 Task: Create a rule when custom fields due date iscleared by anyone except me.
Action: Mouse moved to (921, 225)
Screenshot: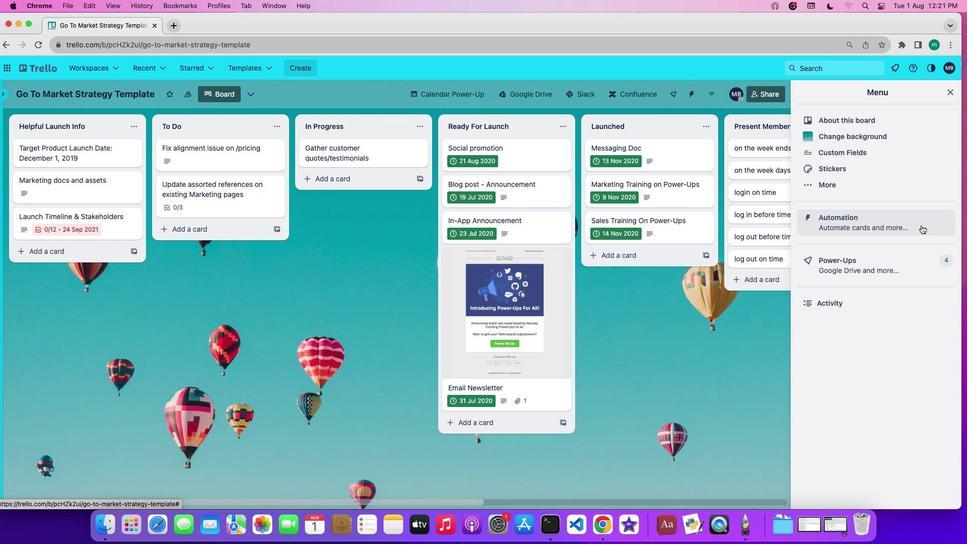 
Action: Mouse pressed left at (921, 225)
Screenshot: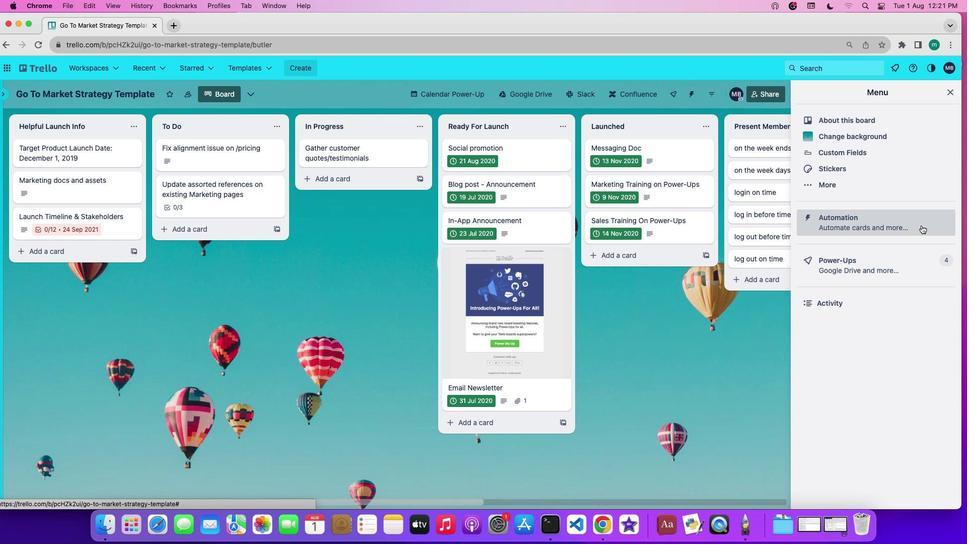 
Action: Mouse moved to (70, 180)
Screenshot: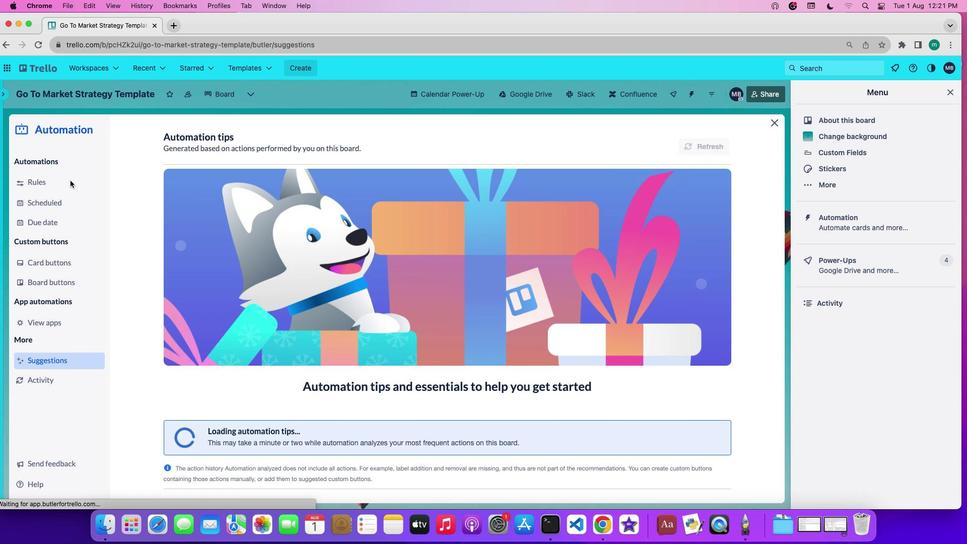 
Action: Mouse pressed left at (70, 180)
Screenshot: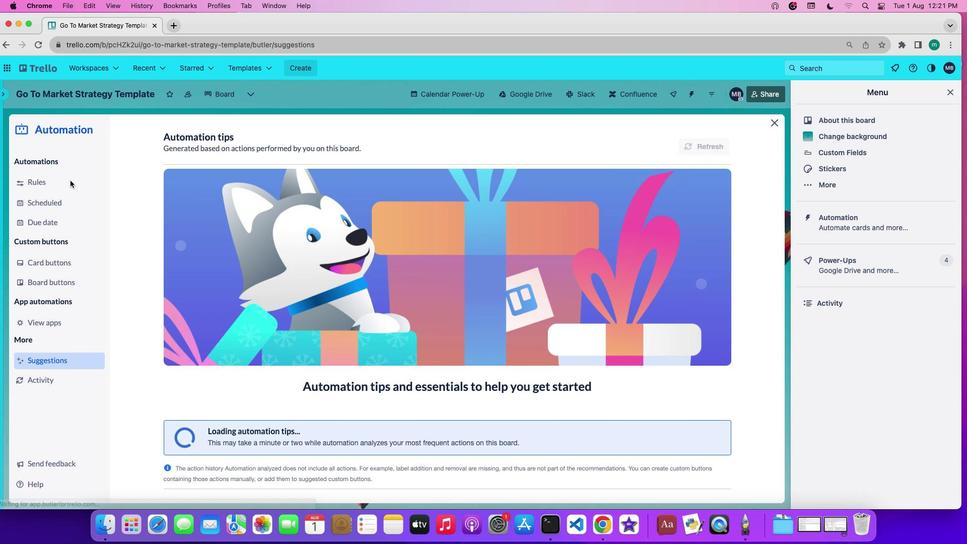 
Action: Mouse moved to (246, 365)
Screenshot: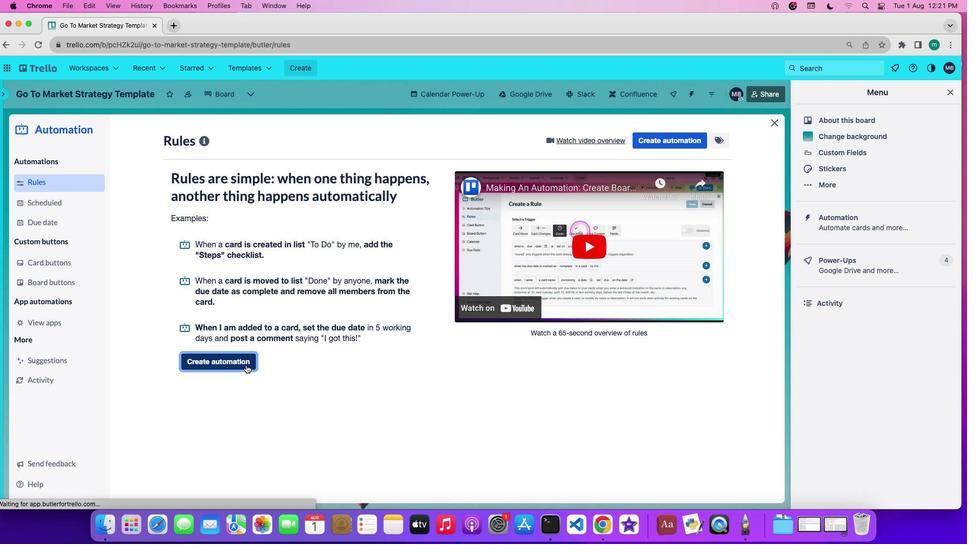 
Action: Mouse pressed left at (246, 365)
Screenshot: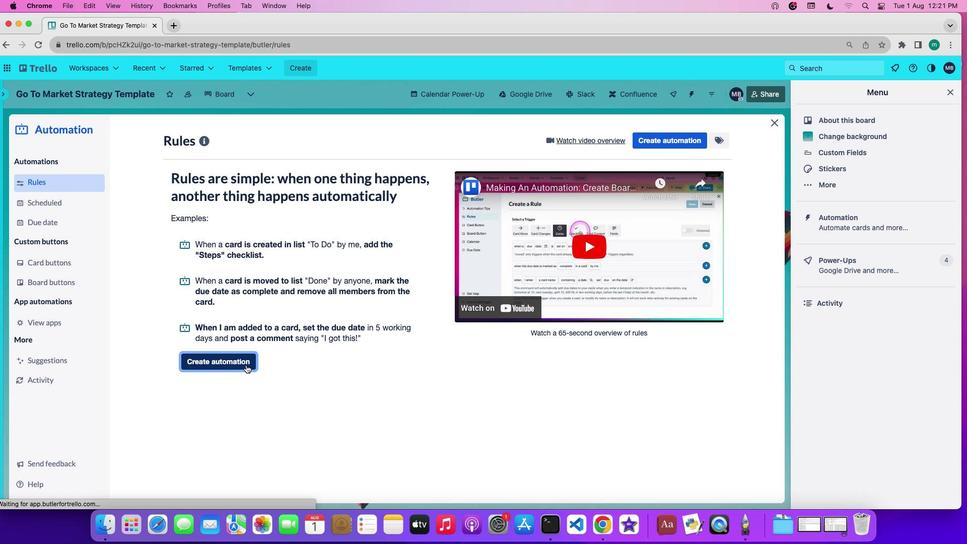 
Action: Mouse moved to (460, 235)
Screenshot: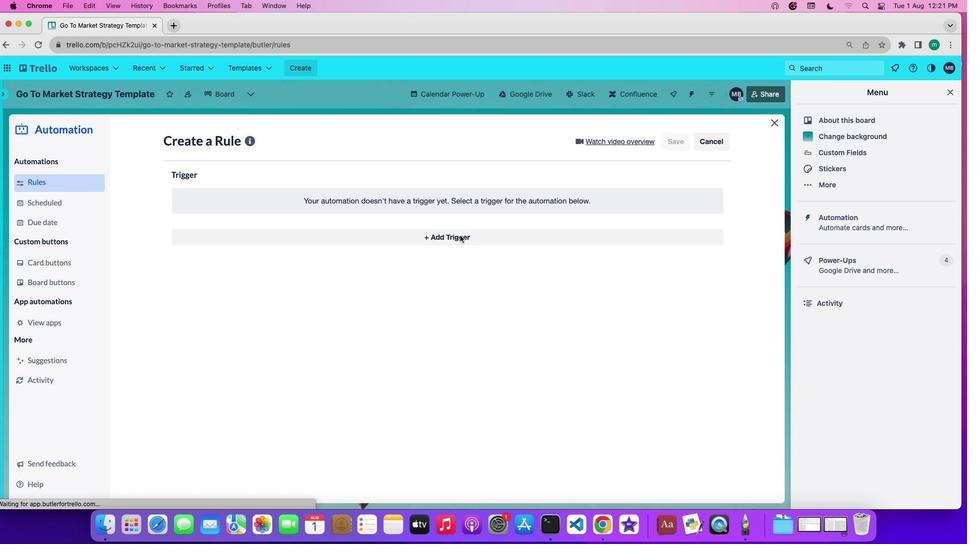 
Action: Mouse pressed left at (460, 235)
Screenshot: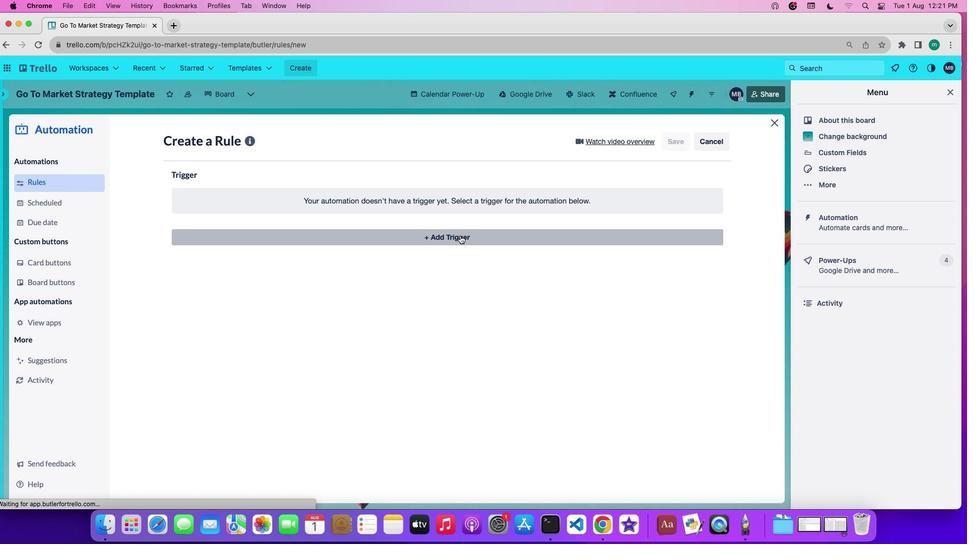 
Action: Mouse moved to (398, 277)
Screenshot: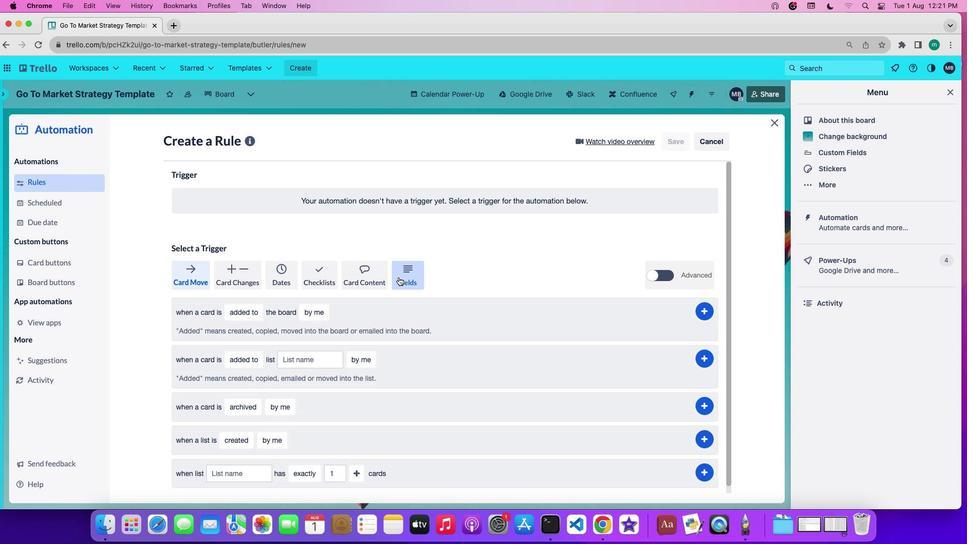 
Action: Mouse pressed left at (398, 277)
Screenshot: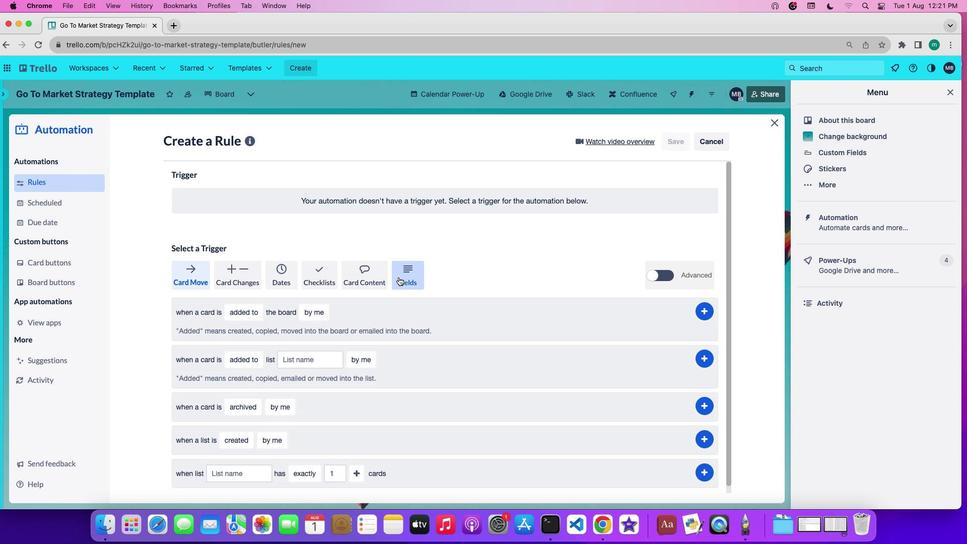 
Action: Mouse moved to (409, 338)
Screenshot: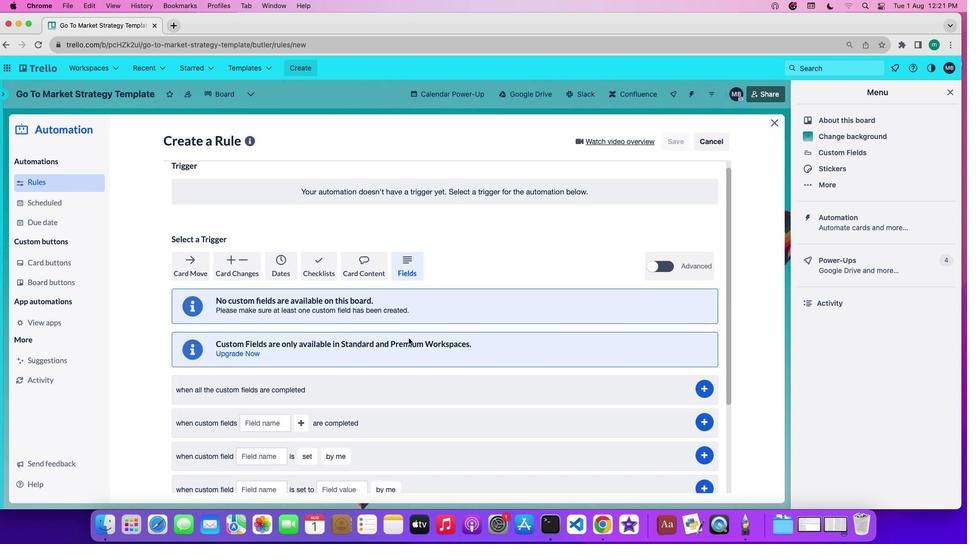 
Action: Mouse scrolled (409, 338) with delta (0, 0)
Screenshot: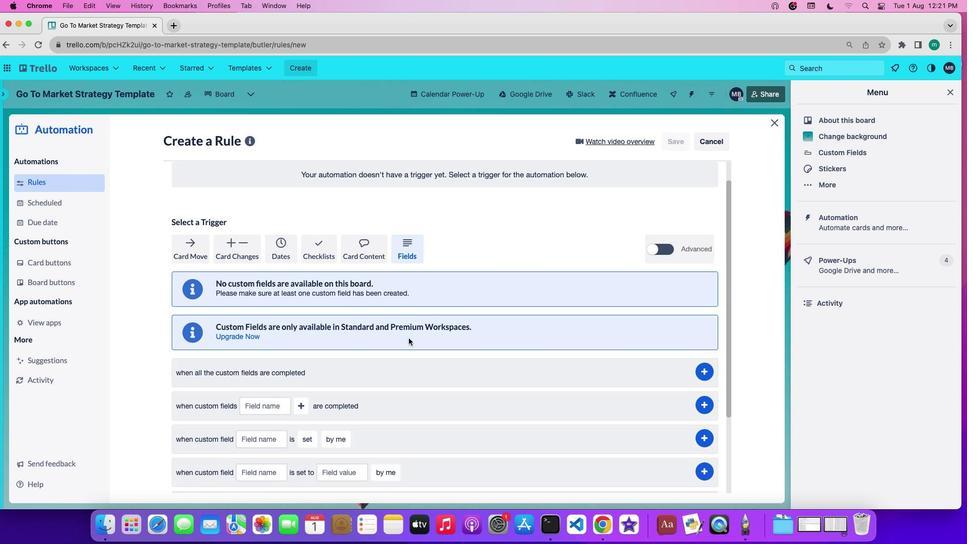 
Action: Mouse scrolled (409, 338) with delta (0, 0)
Screenshot: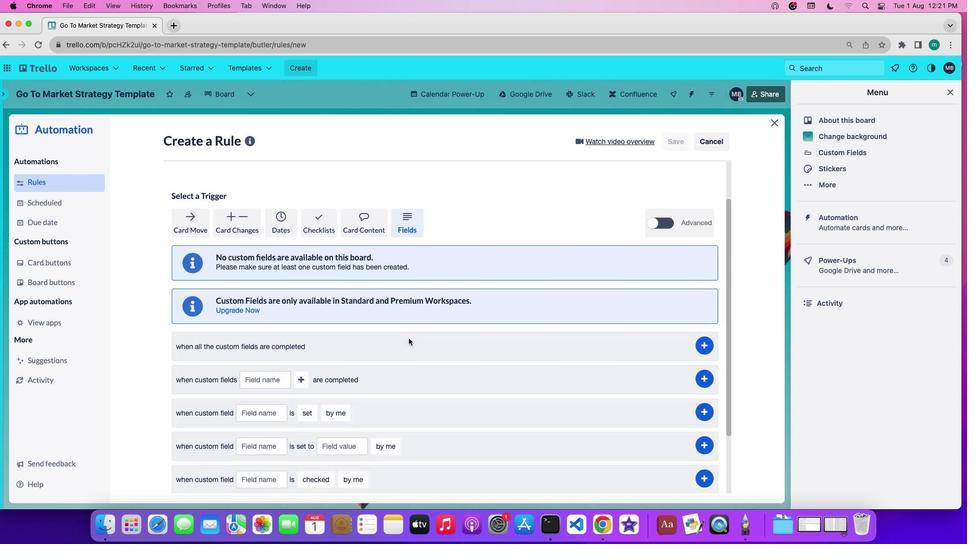 
Action: Mouse scrolled (409, 338) with delta (0, -1)
Screenshot: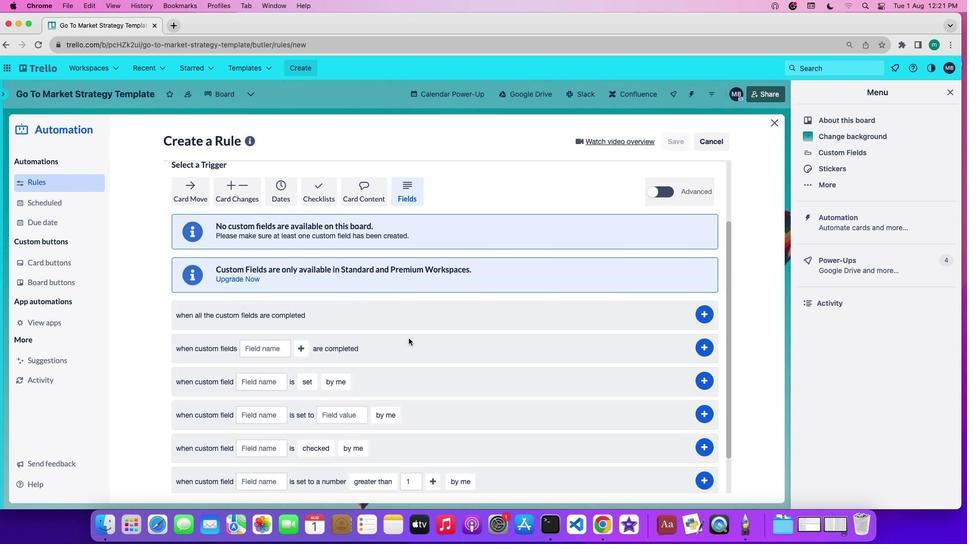 
Action: Mouse scrolled (409, 338) with delta (0, -2)
Screenshot: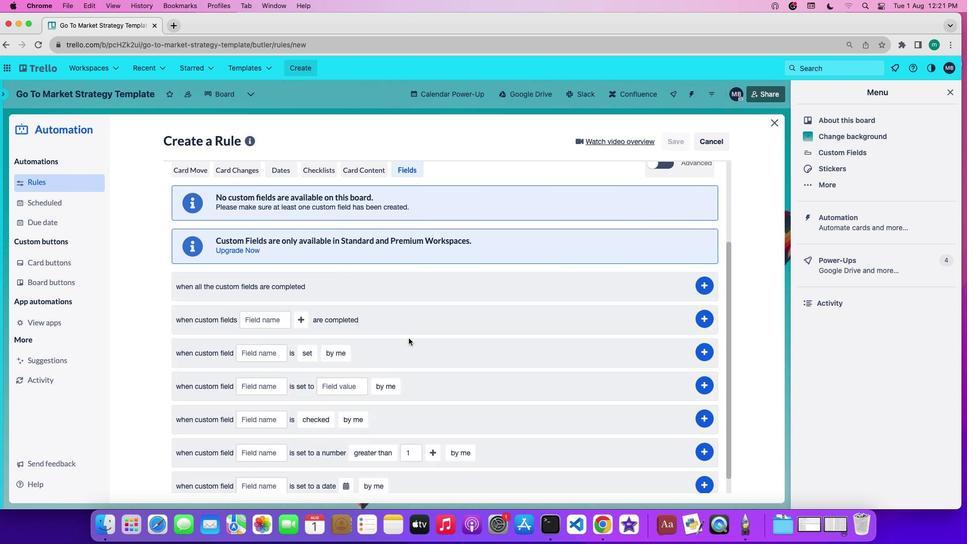 
Action: Mouse moved to (402, 332)
Screenshot: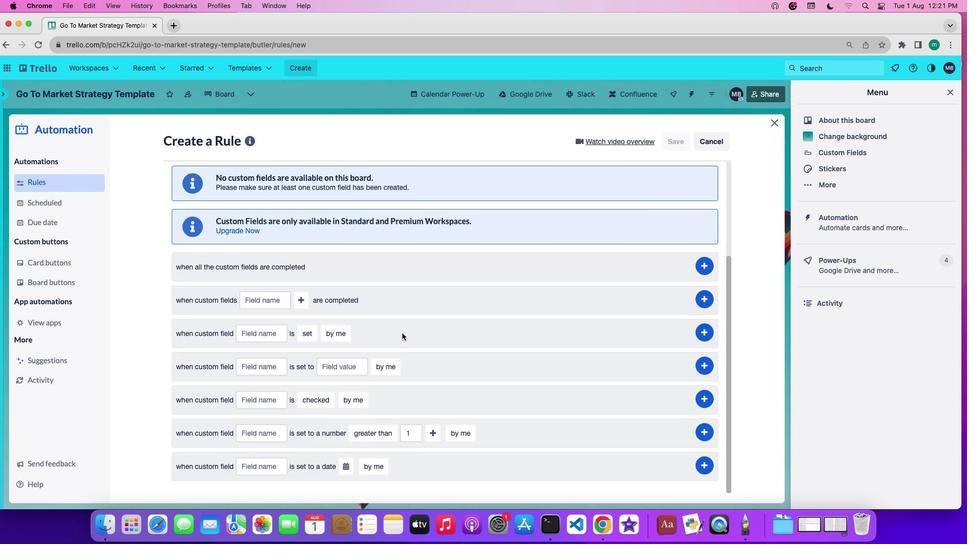 
Action: Mouse scrolled (402, 332) with delta (0, 0)
Screenshot: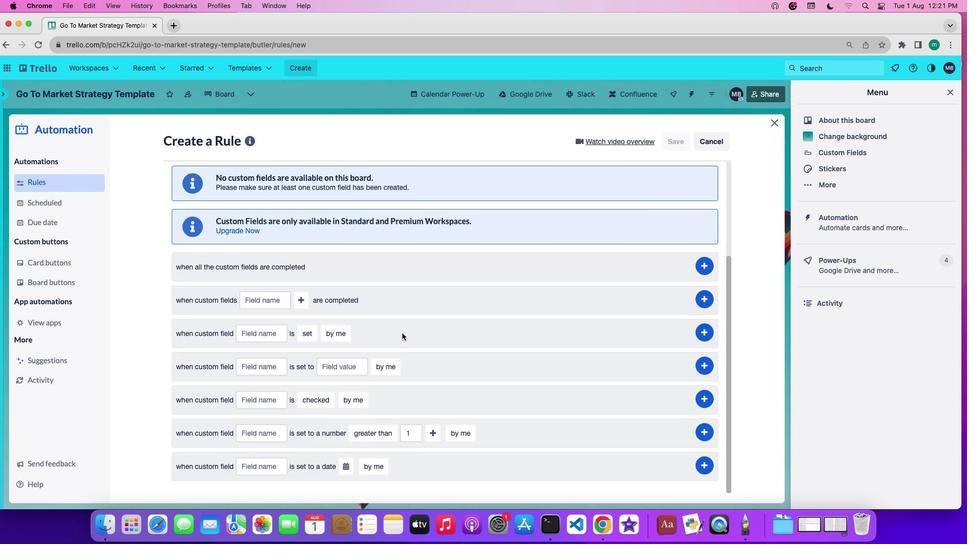 
Action: Mouse scrolled (402, 332) with delta (0, 0)
Screenshot: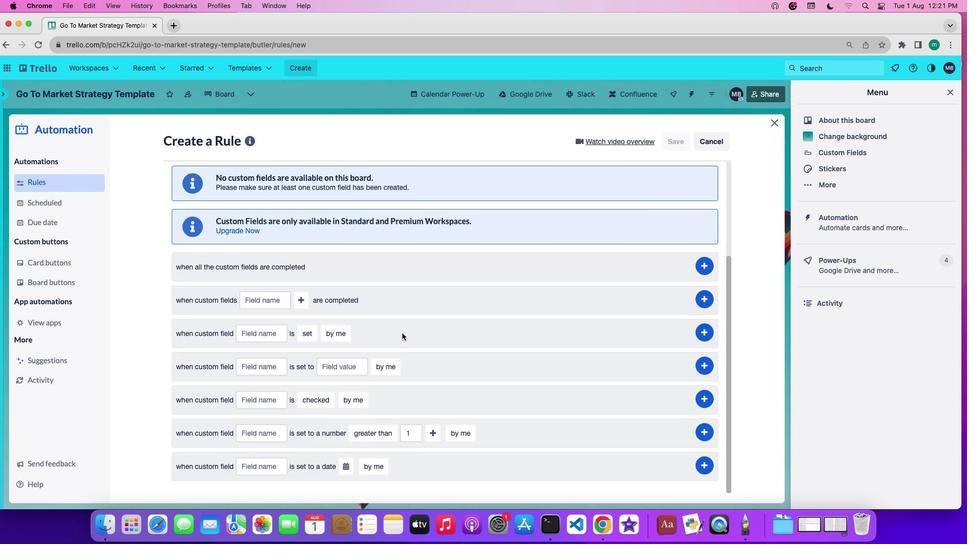 
Action: Mouse scrolled (402, 332) with delta (0, 0)
Screenshot: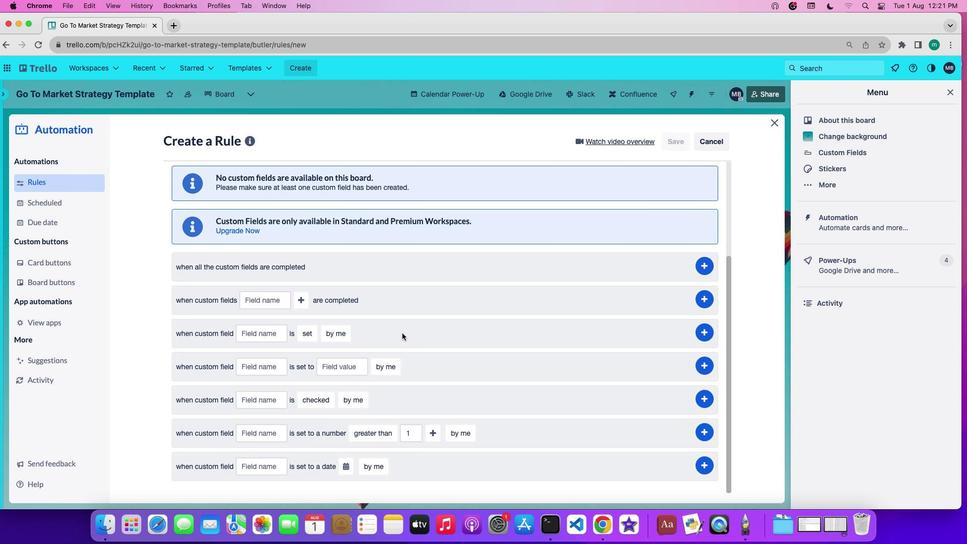 
Action: Mouse scrolled (402, 332) with delta (0, 0)
Screenshot: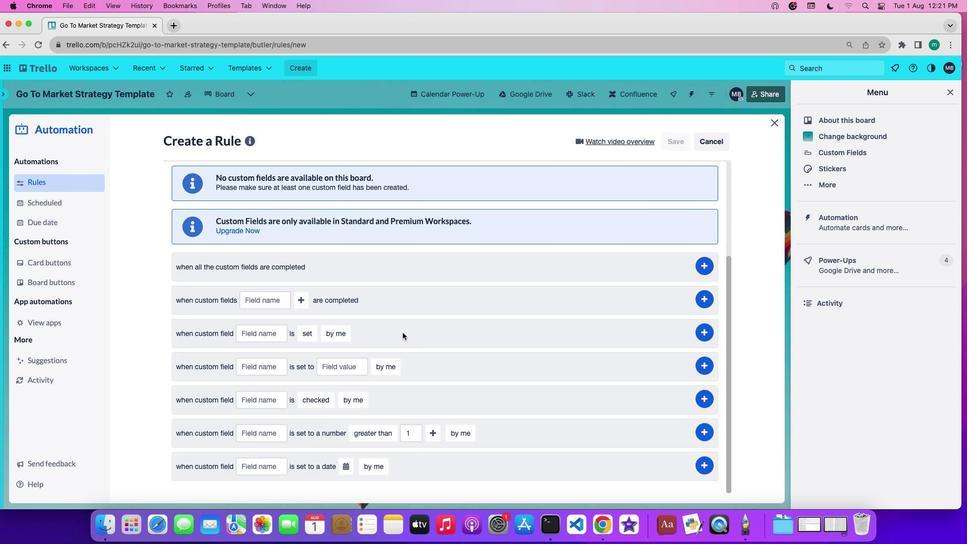 
Action: Mouse moved to (267, 330)
Screenshot: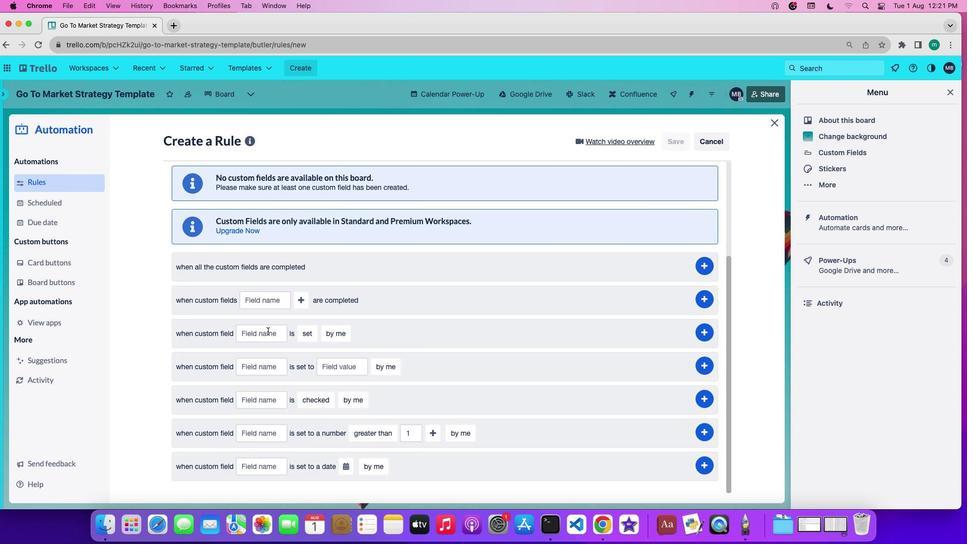
Action: Mouse pressed left at (267, 330)
Screenshot: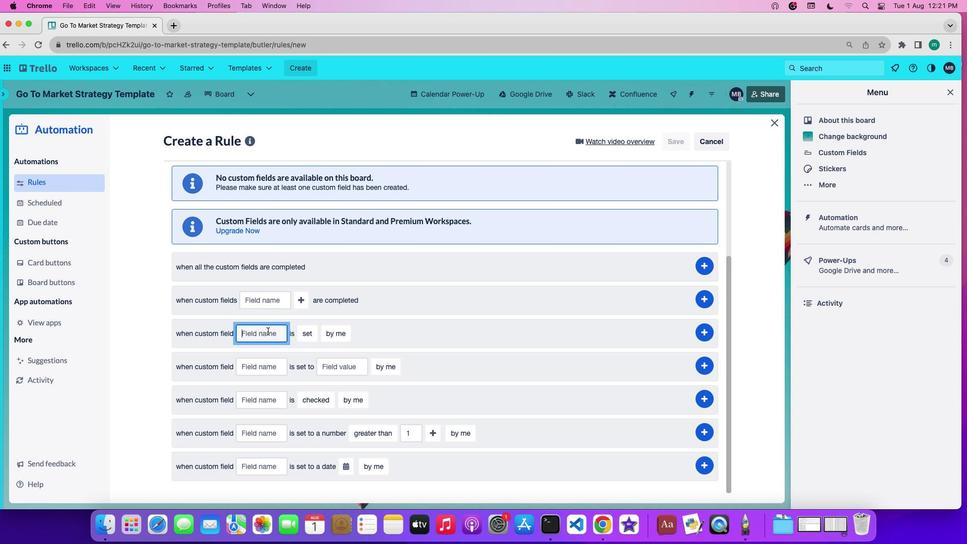 
Action: Key pressed 'd''u''e'Key.space'd''a''t''e'
Screenshot: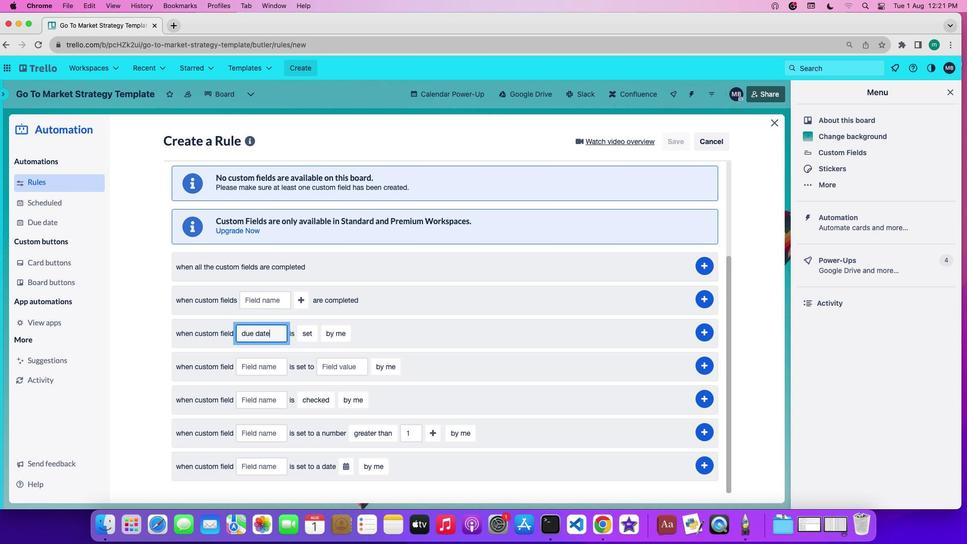 
Action: Mouse moved to (312, 332)
Screenshot: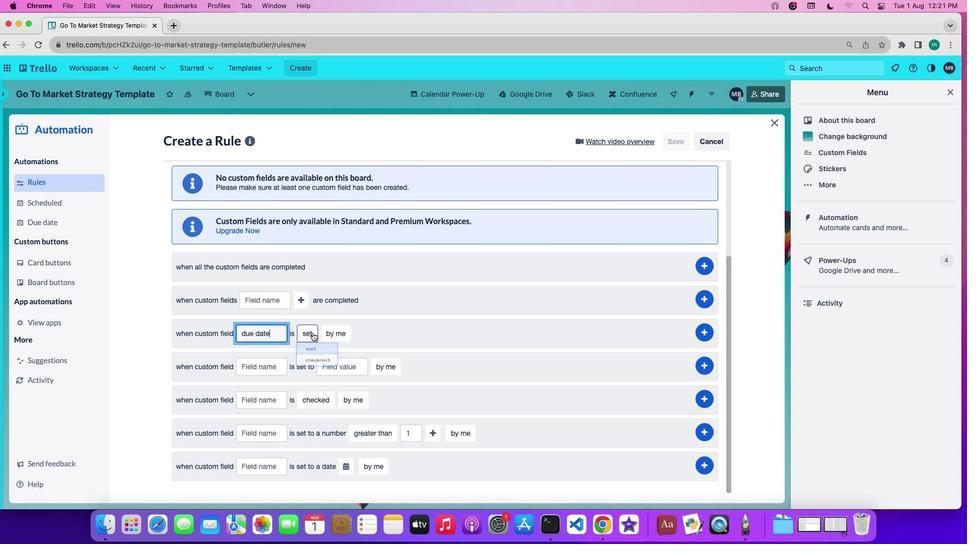 
Action: Mouse pressed left at (312, 332)
Screenshot: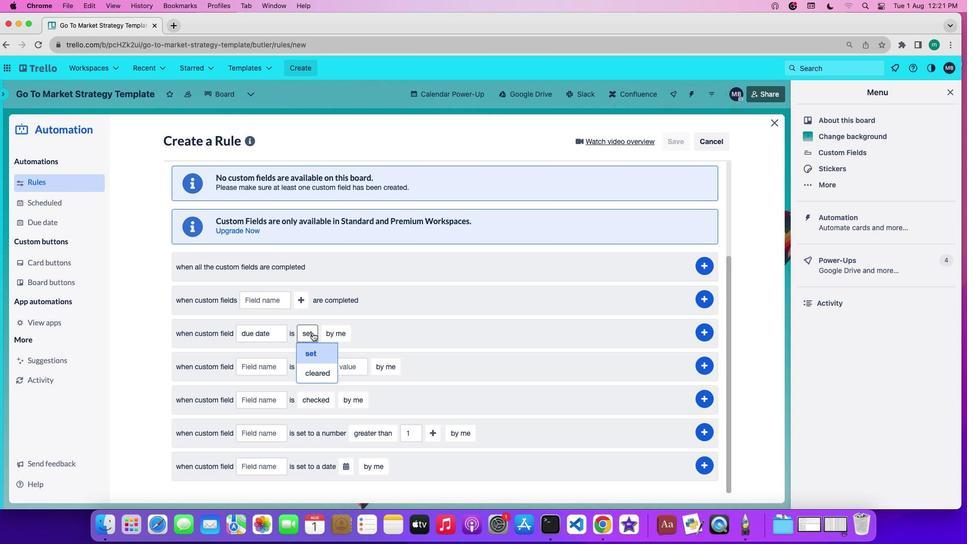 
Action: Mouse moved to (317, 373)
Screenshot: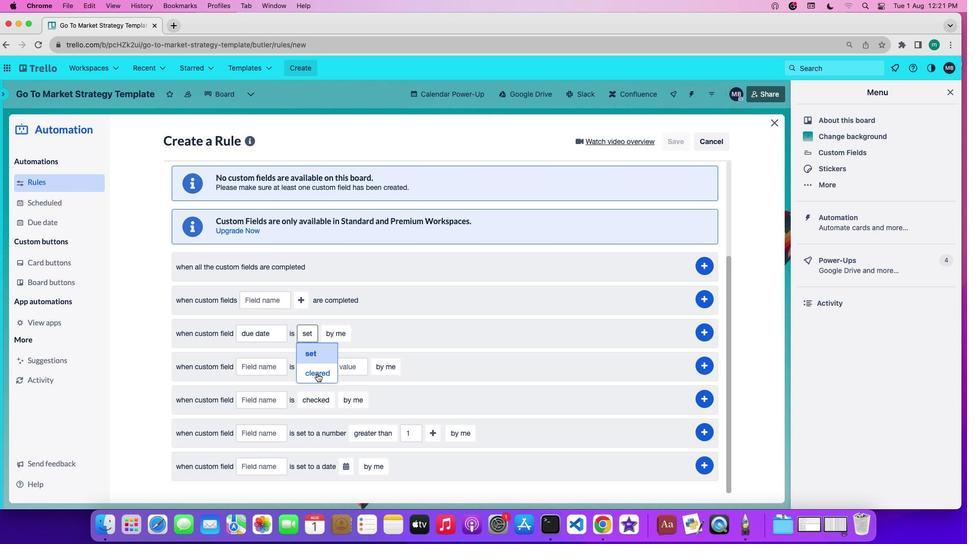 
Action: Mouse pressed left at (317, 373)
Screenshot: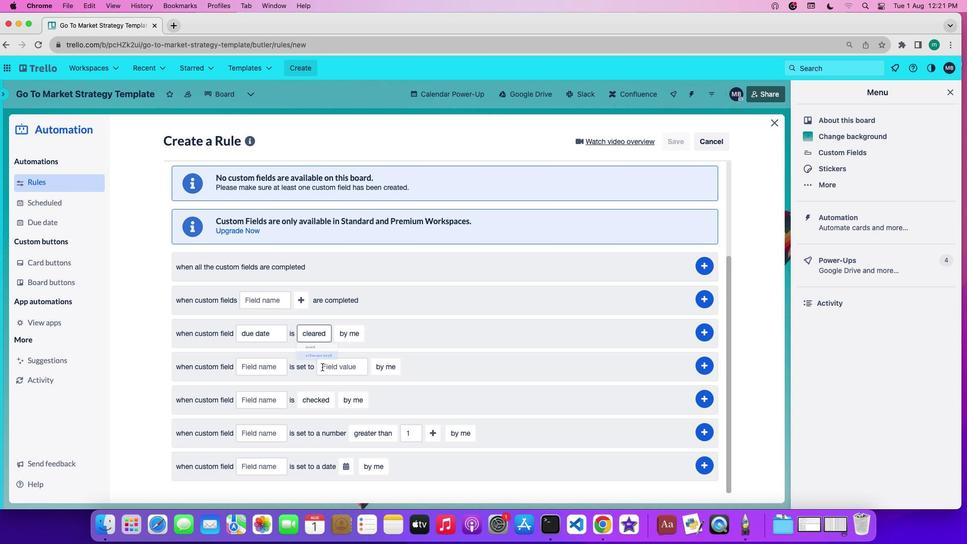
Action: Mouse moved to (342, 327)
Screenshot: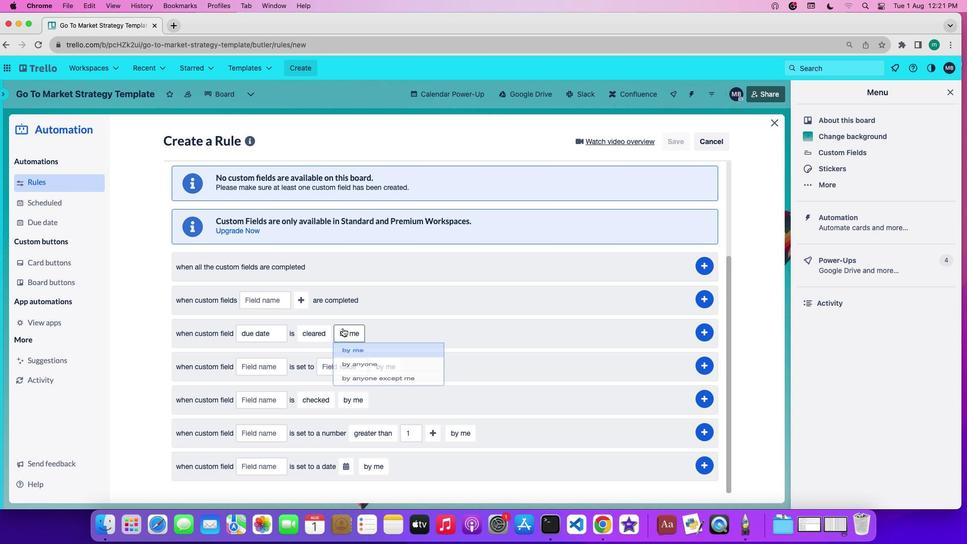 
Action: Mouse pressed left at (342, 327)
Screenshot: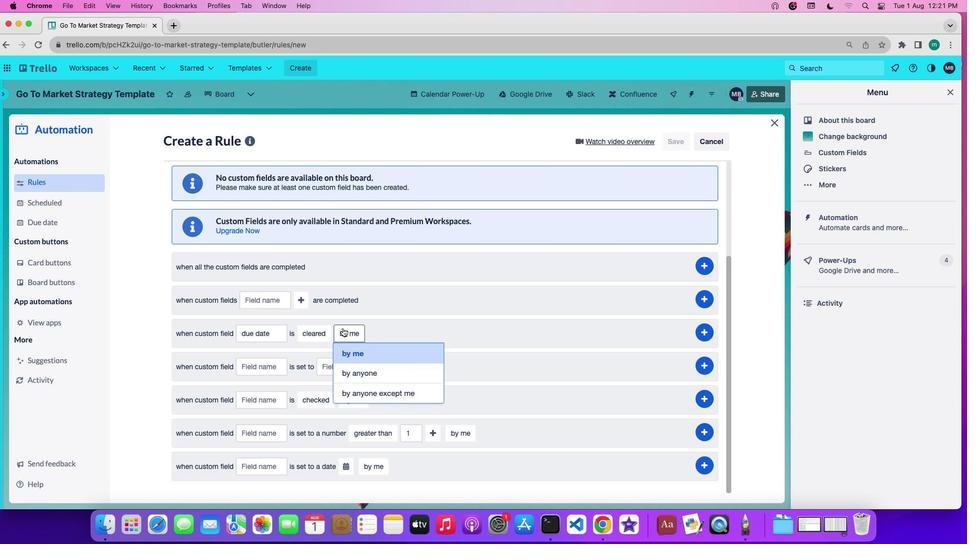 
Action: Mouse moved to (360, 399)
Screenshot: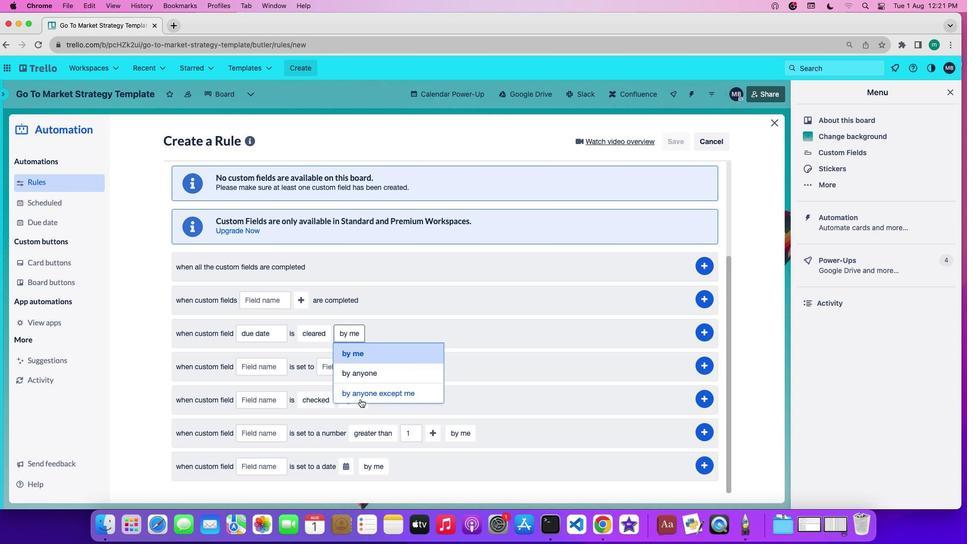 
Action: Mouse pressed left at (360, 399)
Screenshot: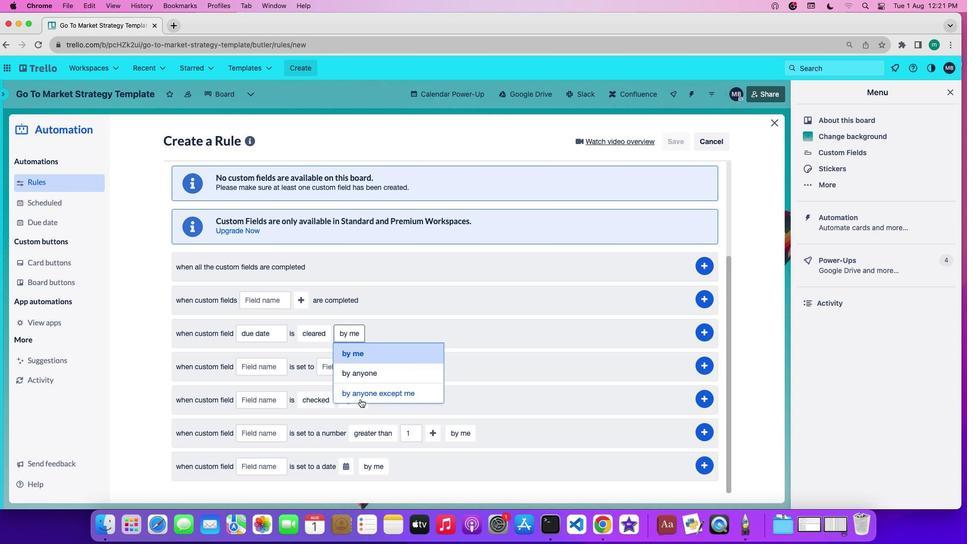 
Action: Mouse moved to (701, 331)
Screenshot: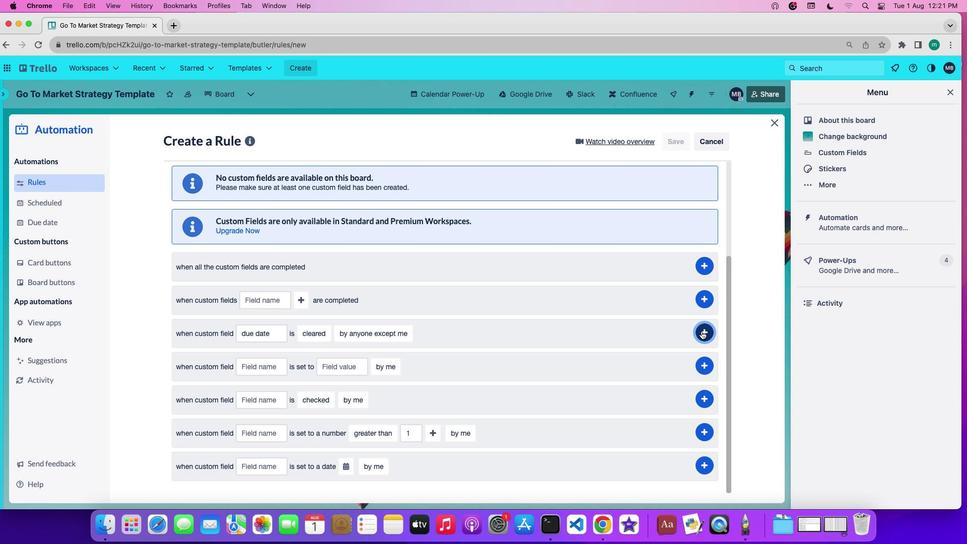 
Action: Mouse pressed left at (701, 331)
Screenshot: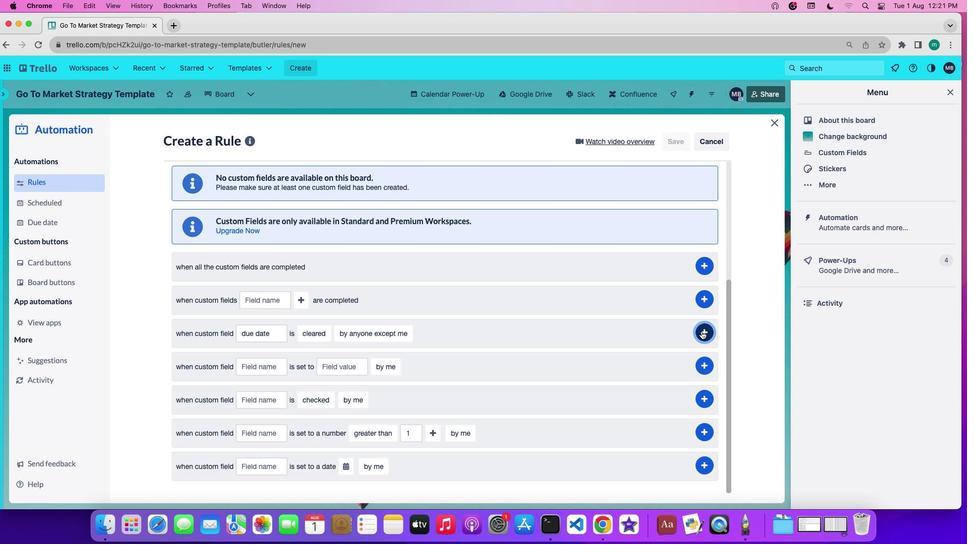 
Action: Mouse moved to (604, 317)
Screenshot: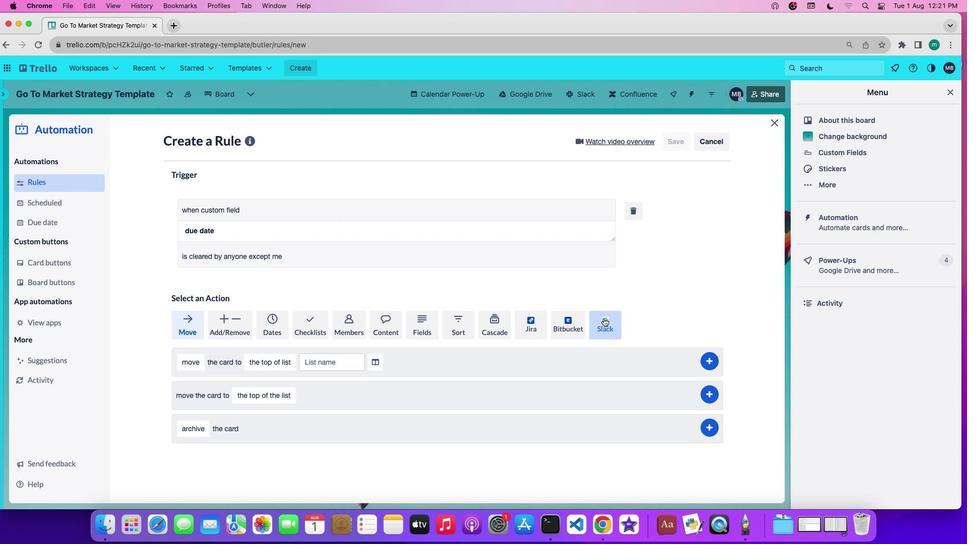 
